 Task: In the  document Pyramids.txtMake this file  'available offline' Check 'Vision History' View the  non- printing characters
Action: Mouse moved to (428, 384)
Screenshot: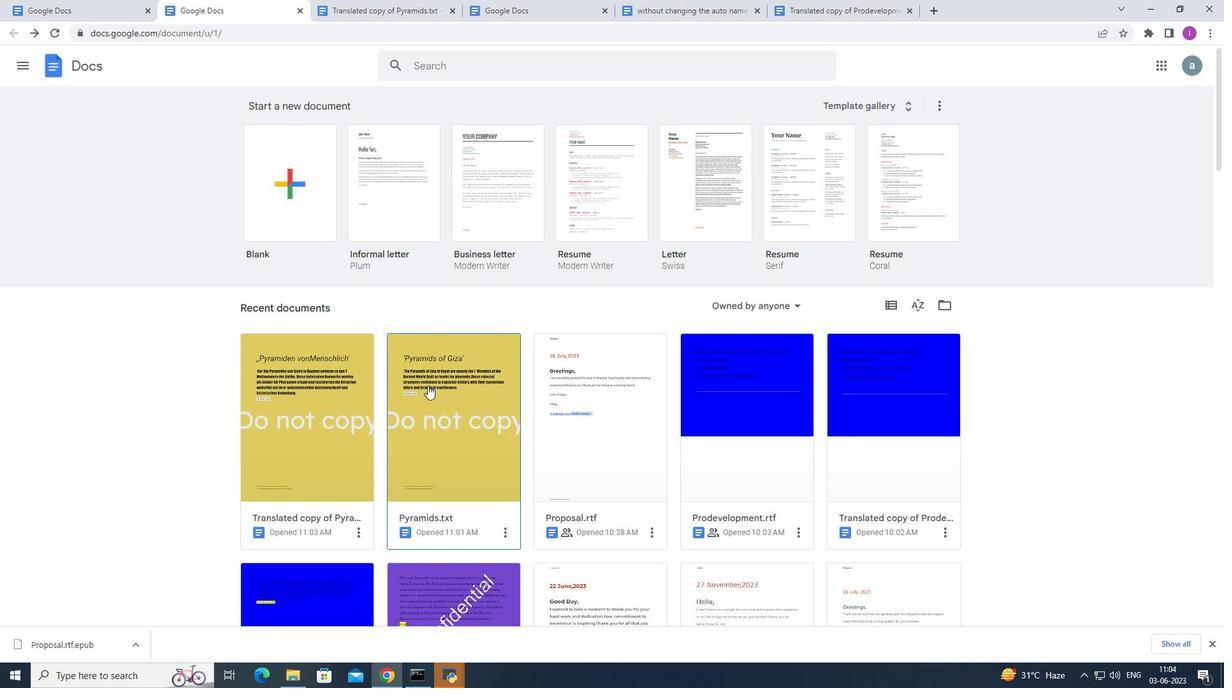 
Action: Mouse pressed left at (428, 384)
Screenshot: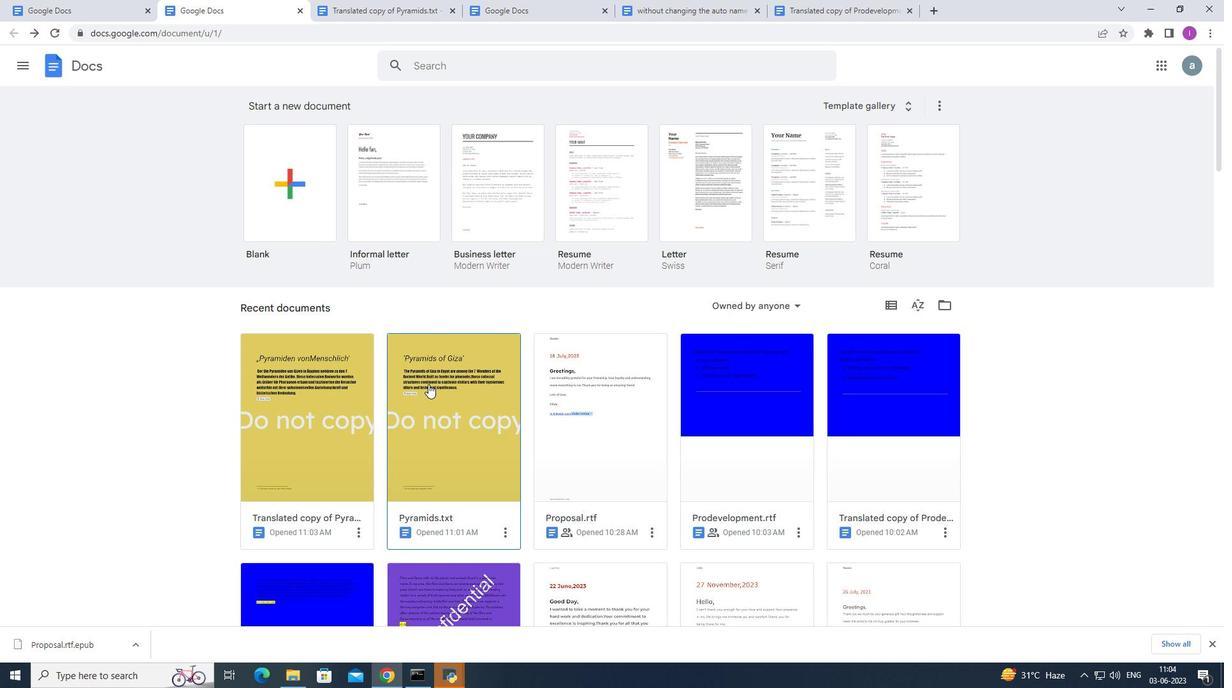
Action: Mouse moved to (44, 73)
Screenshot: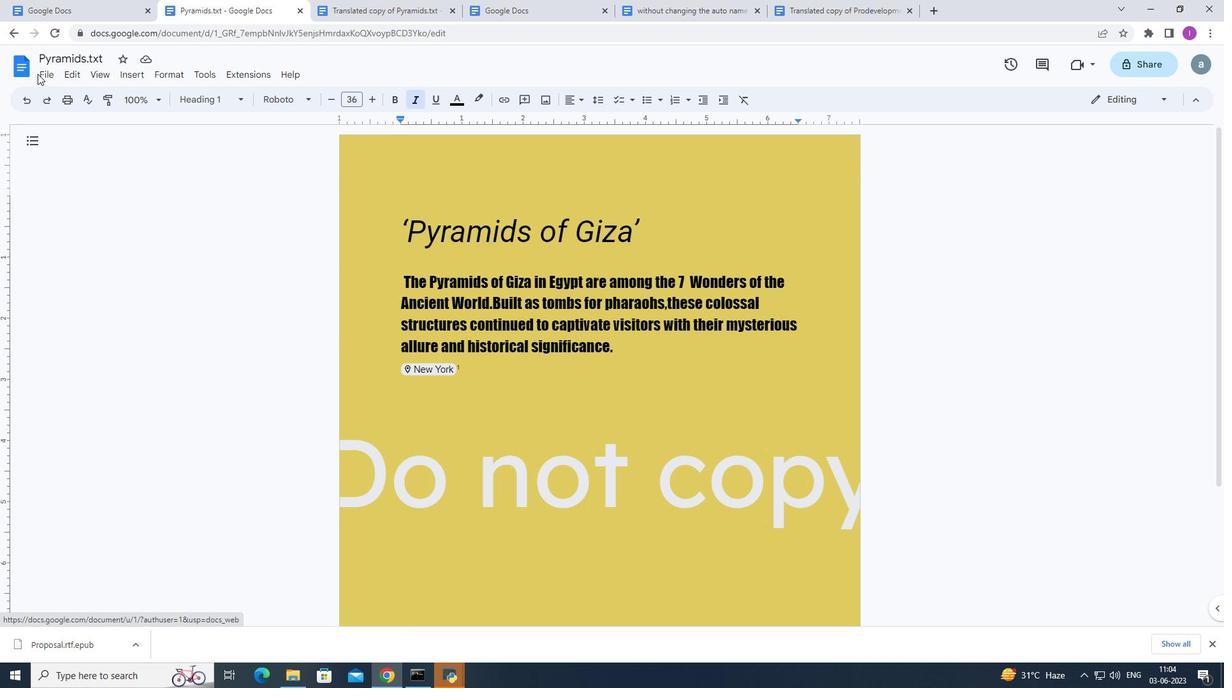 
Action: Mouse pressed left at (44, 73)
Screenshot: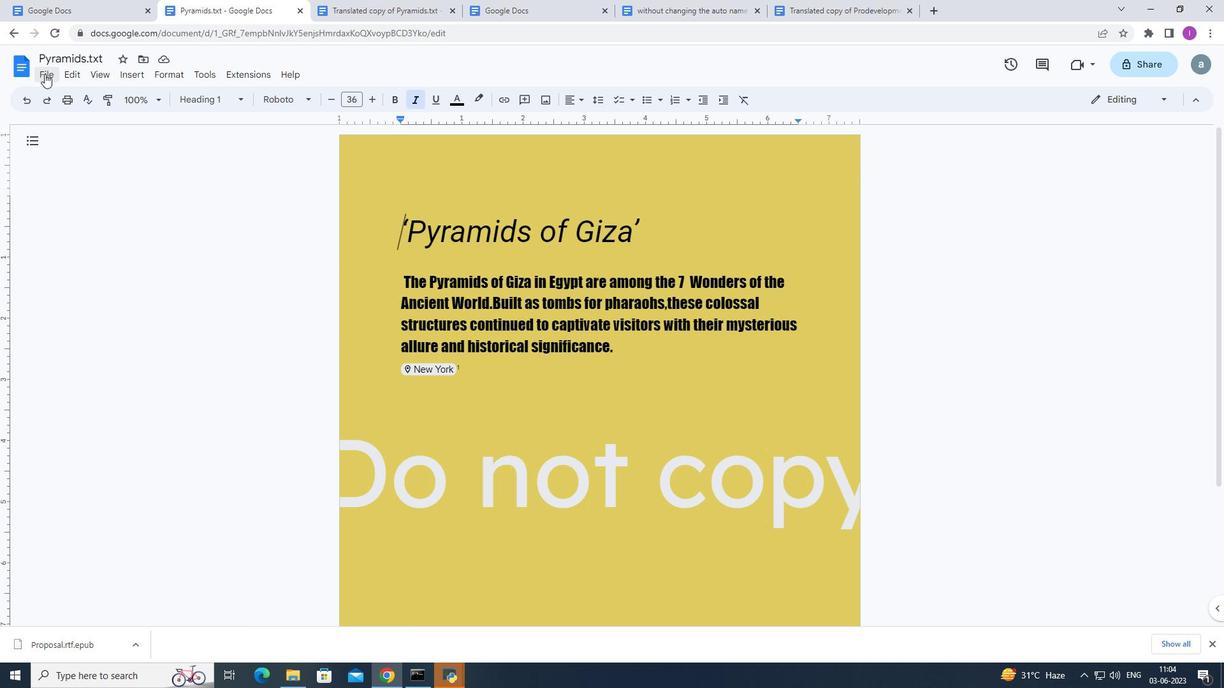 
Action: Mouse moved to (86, 350)
Screenshot: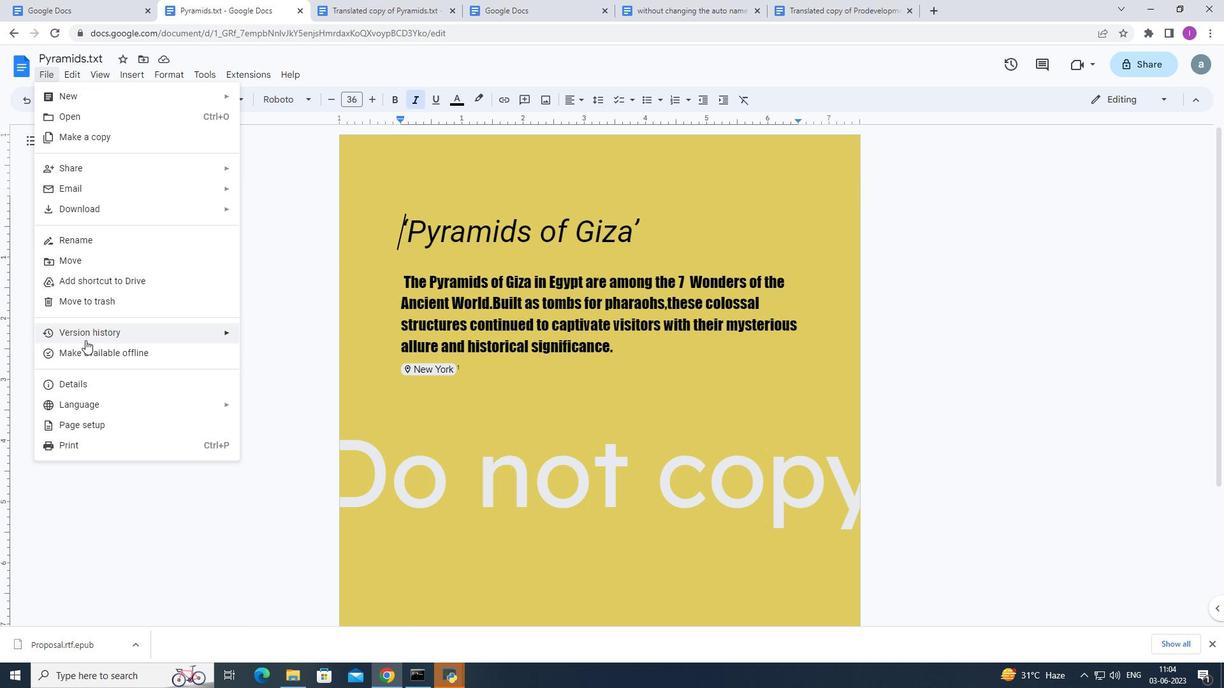 
Action: Mouse pressed left at (86, 350)
Screenshot: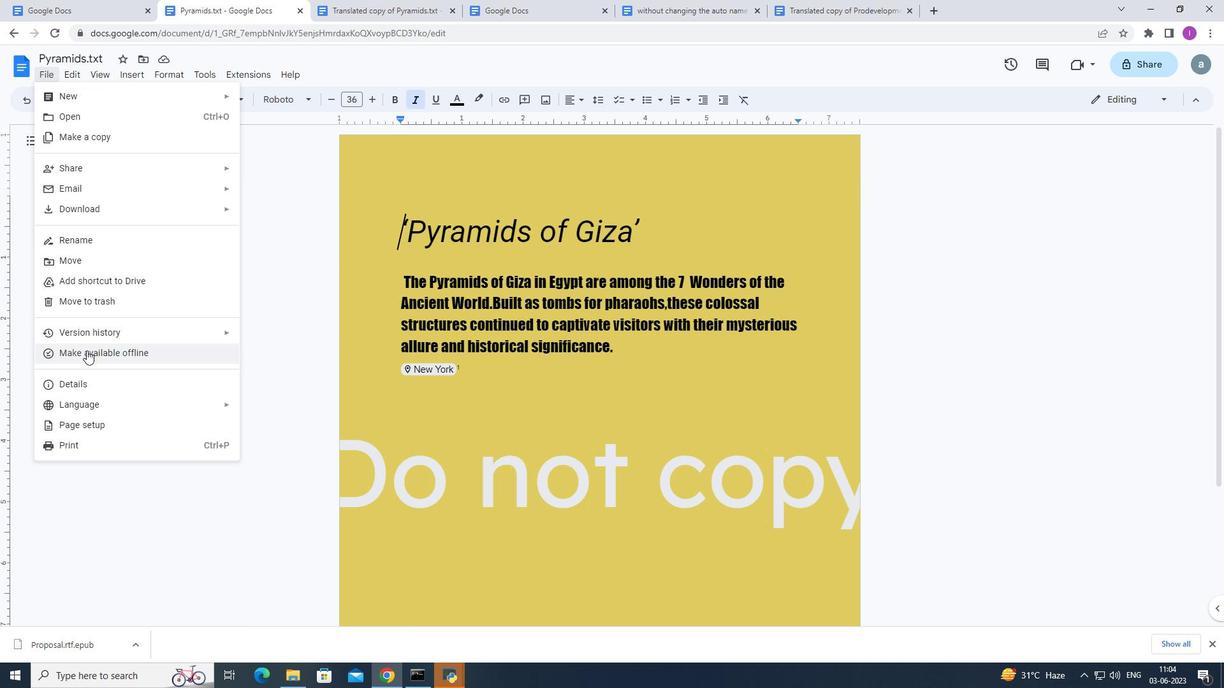 
Action: Mouse moved to (50, 81)
Screenshot: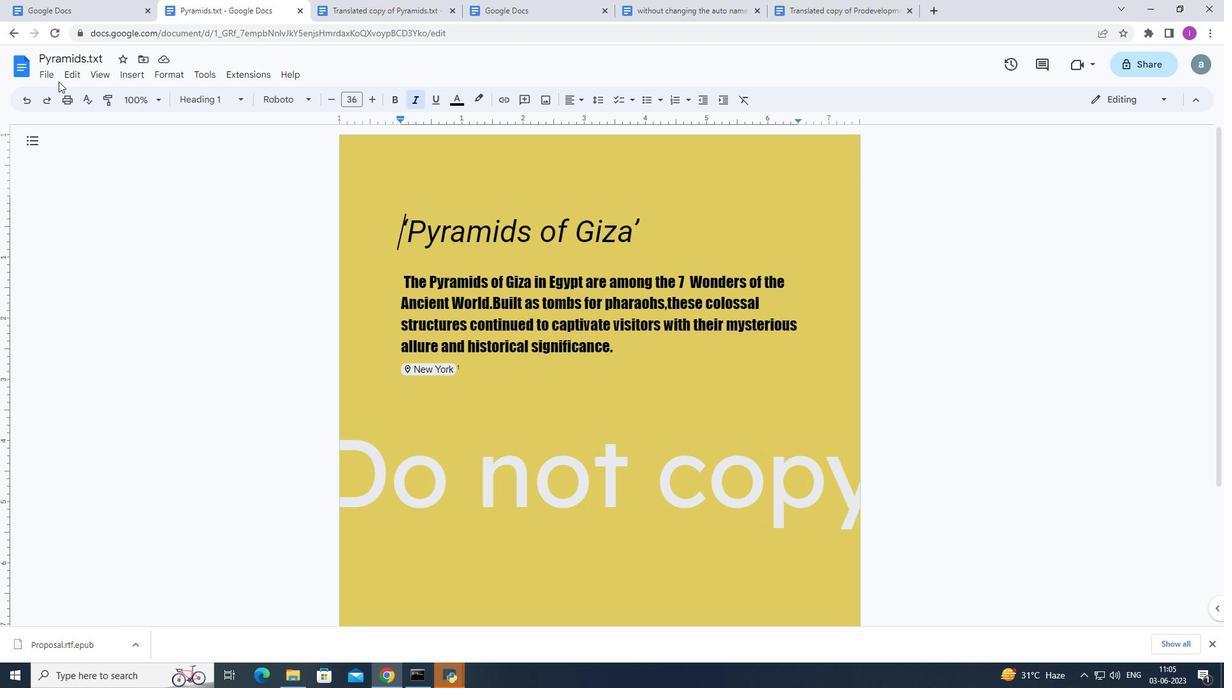 
Action: Mouse pressed left at (50, 81)
Screenshot: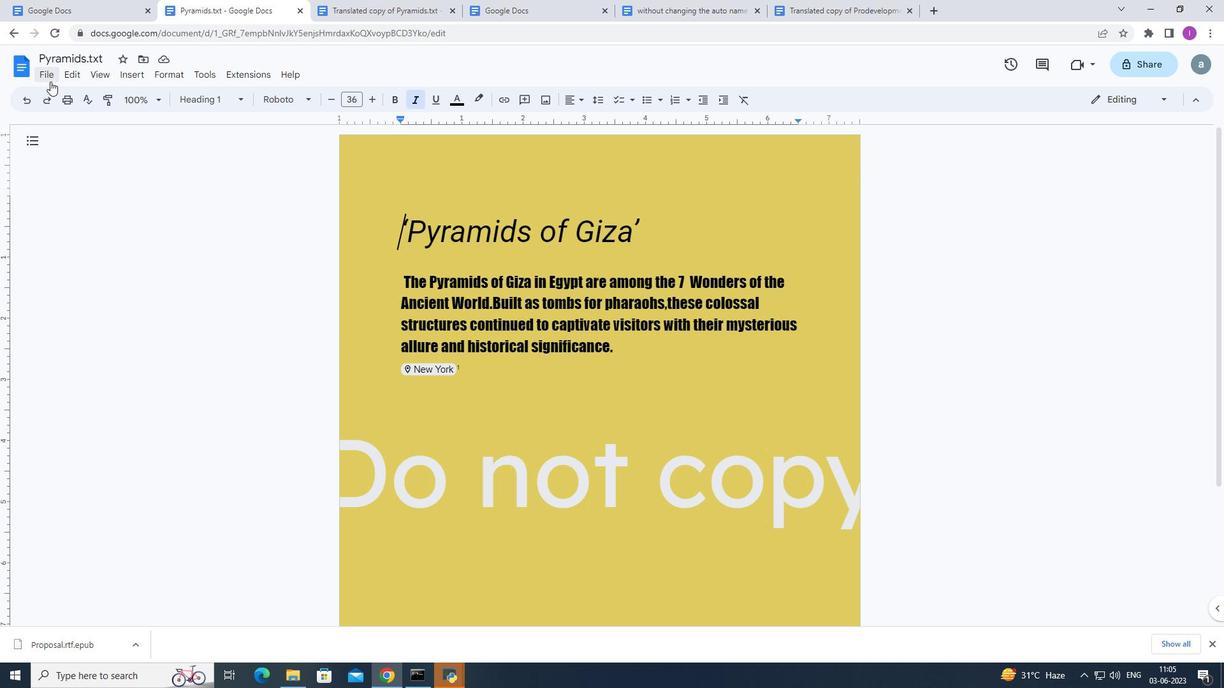 
Action: Mouse moved to (264, 357)
Screenshot: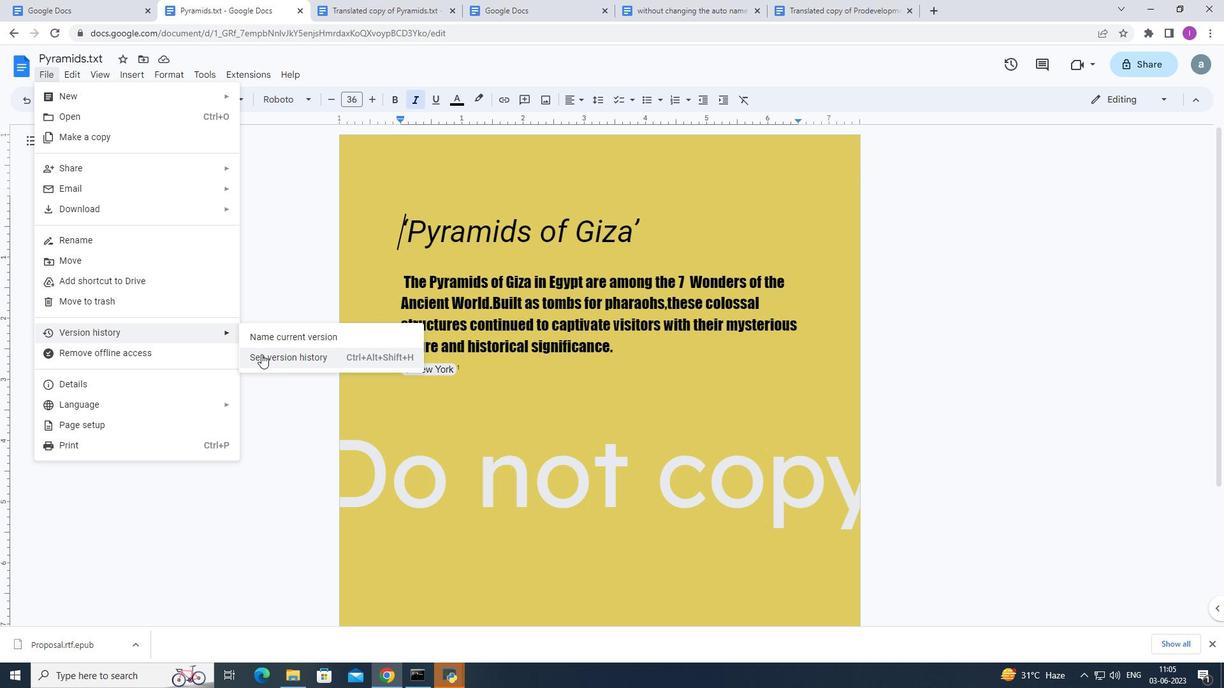 
Action: Mouse pressed left at (264, 357)
Screenshot: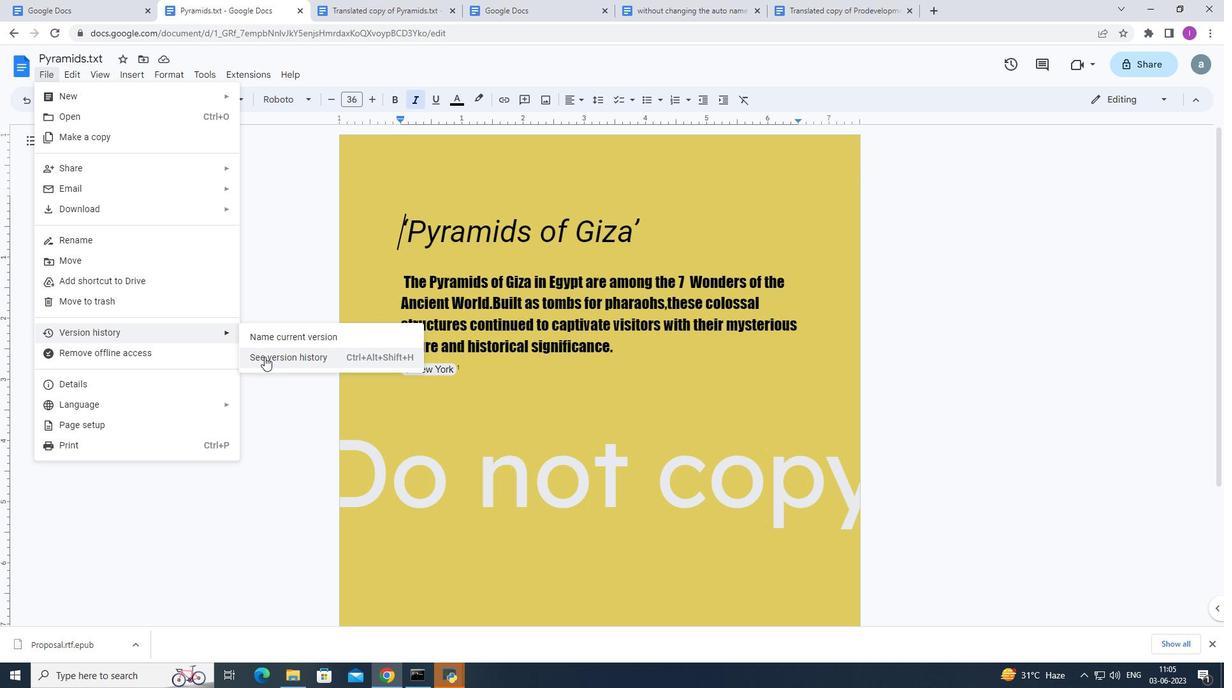 
Action: Mouse moved to (133, 192)
Screenshot: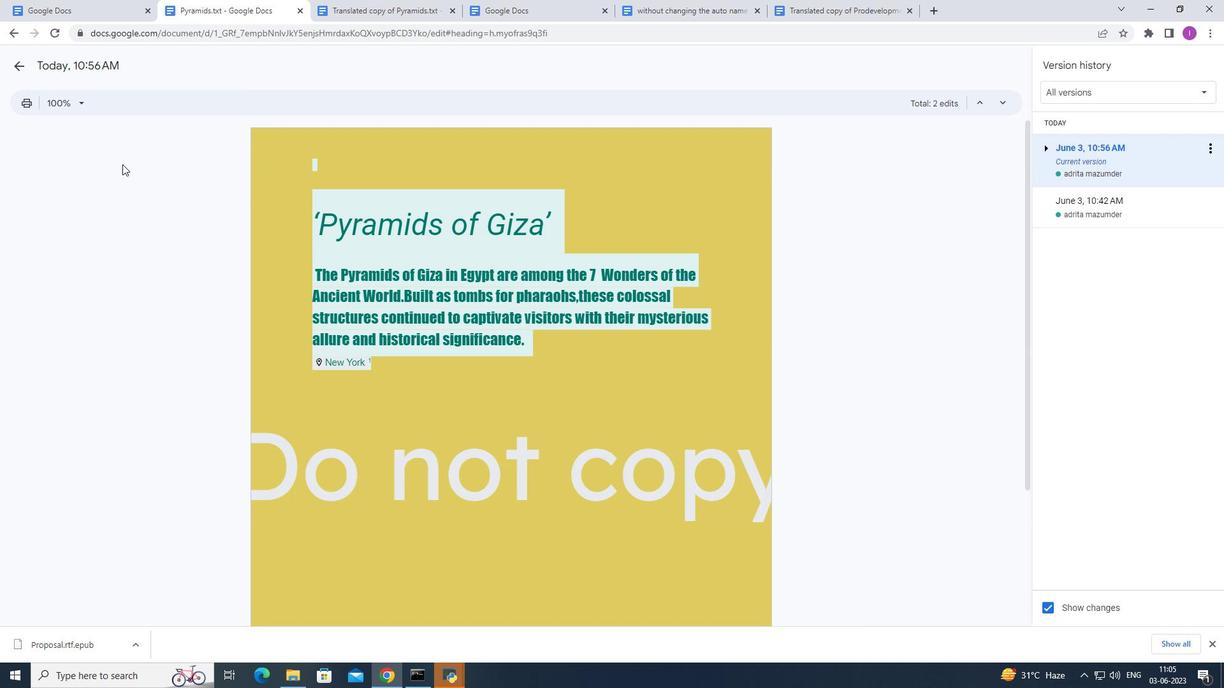 
Action: Mouse pressed left at (133, 192)
Screenshot: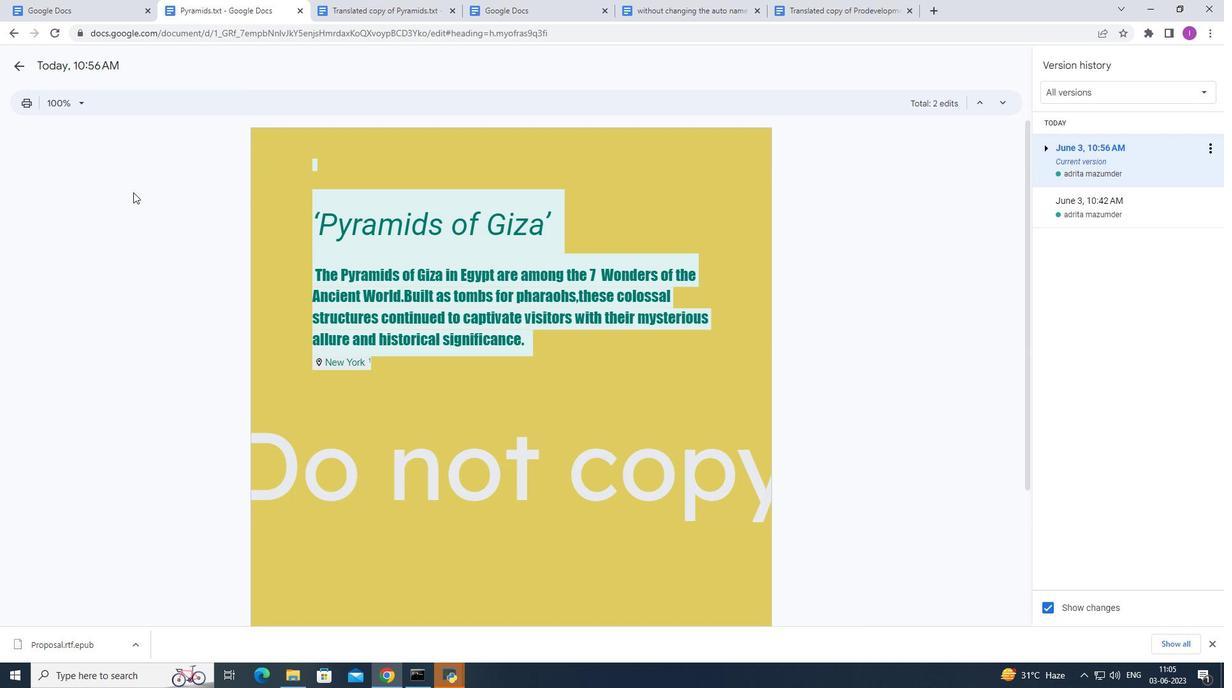 
Action: Mouse moved to (14, 30)
Screenshot: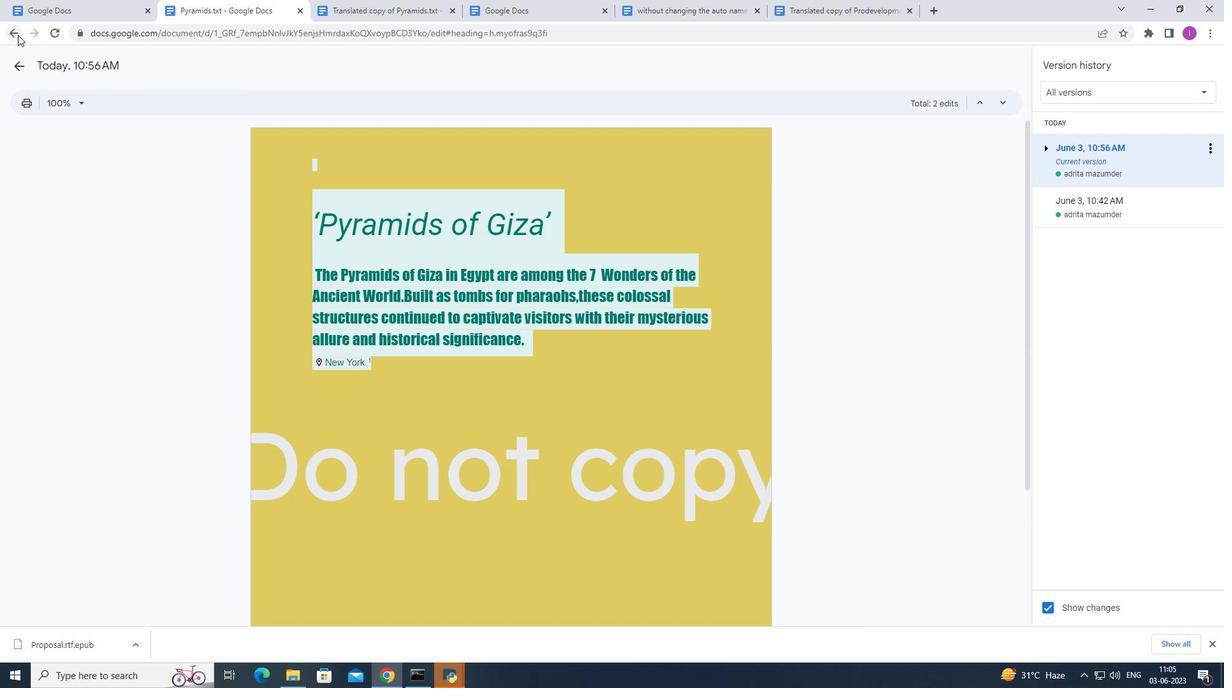 
Action: Mouse pressed left at (14, 30)
Screenshot: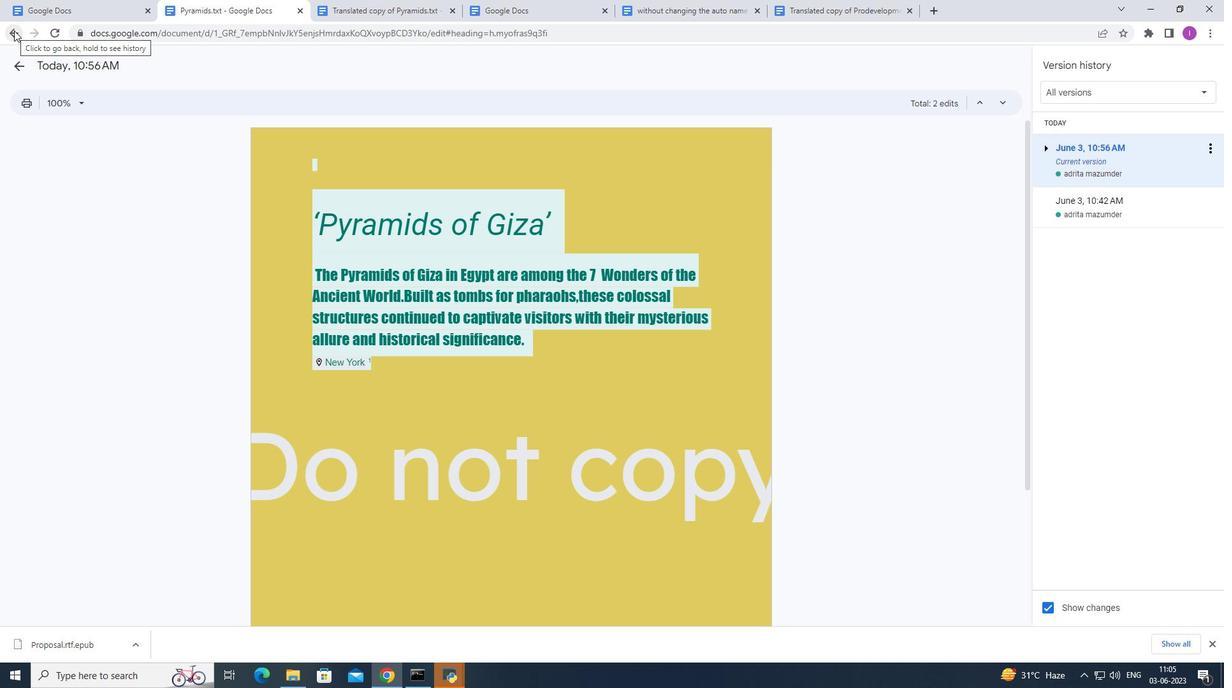 
Action: Mouse moved to (315, 465)
Screenshot: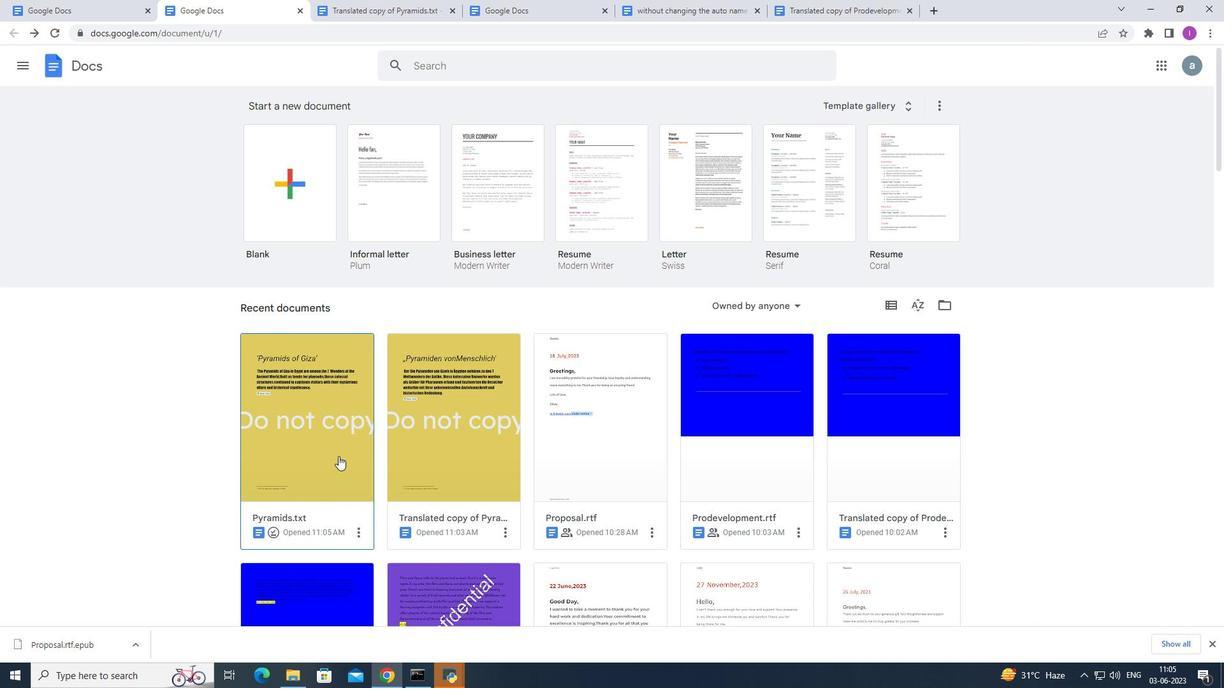 
Action: Mouse pressed left at (315, 465)
Screenshot: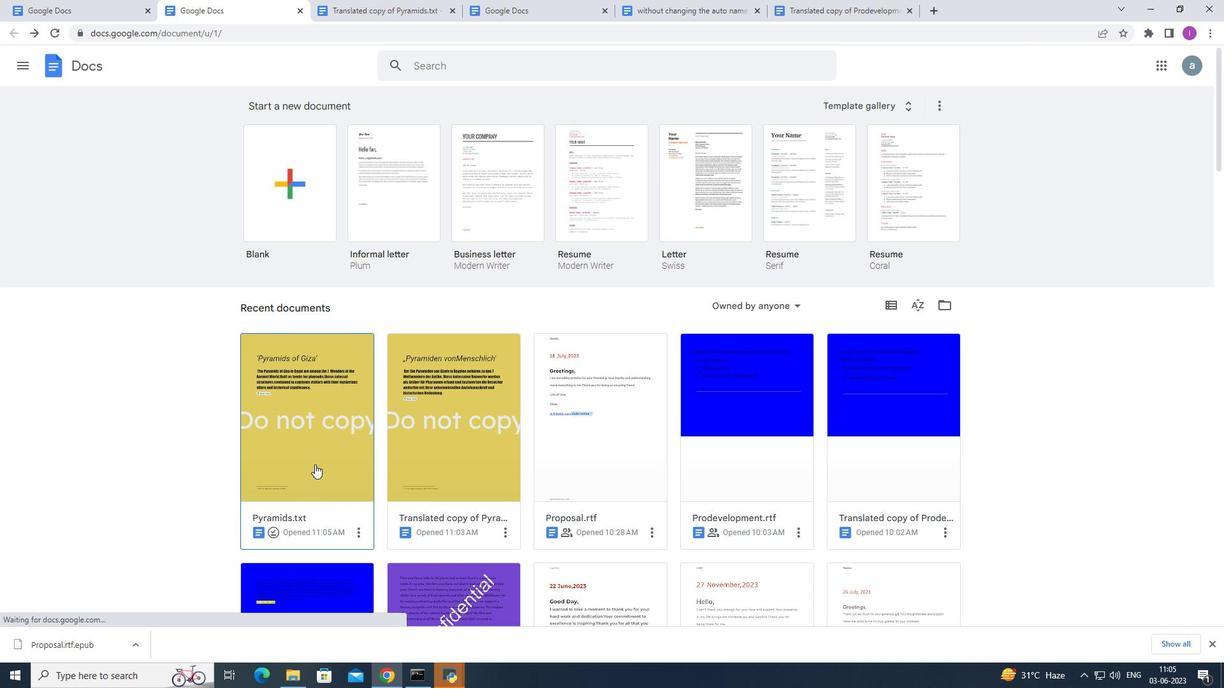 
Action: Mouse moved to (160, 74)
Screenshot: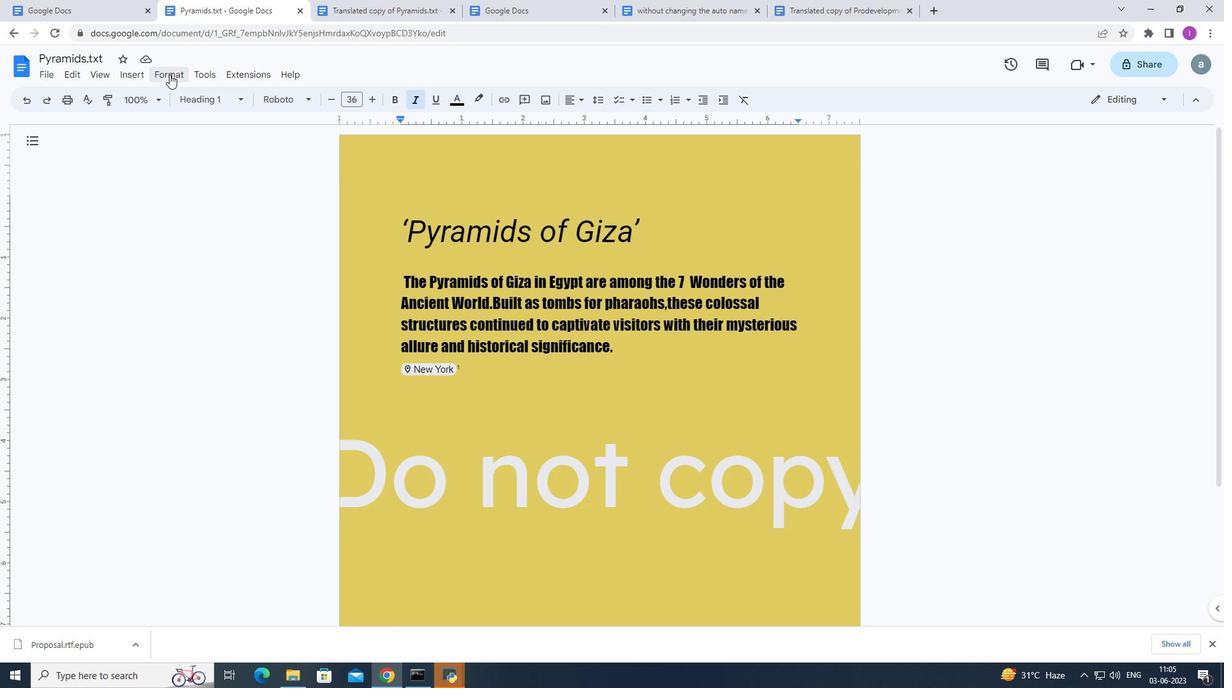 
Action: Mouse pressed left at (160, 74)
Screenshot: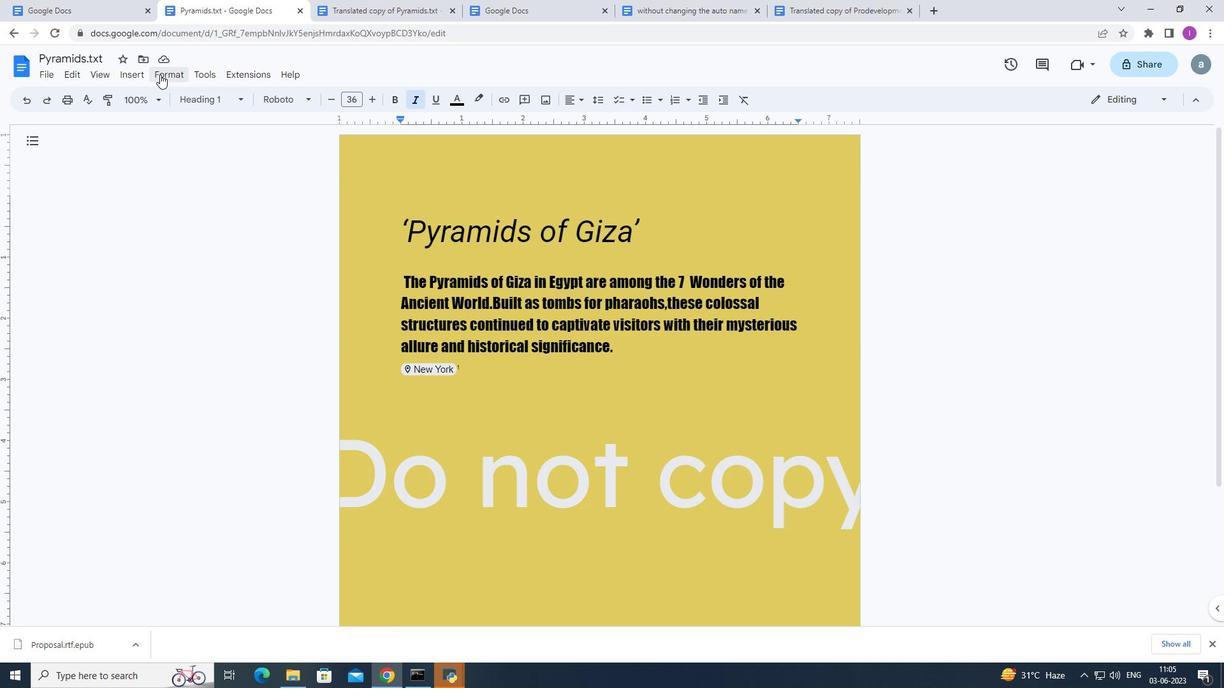 
Action: Mouse moved to (106, 96)
Screenshot: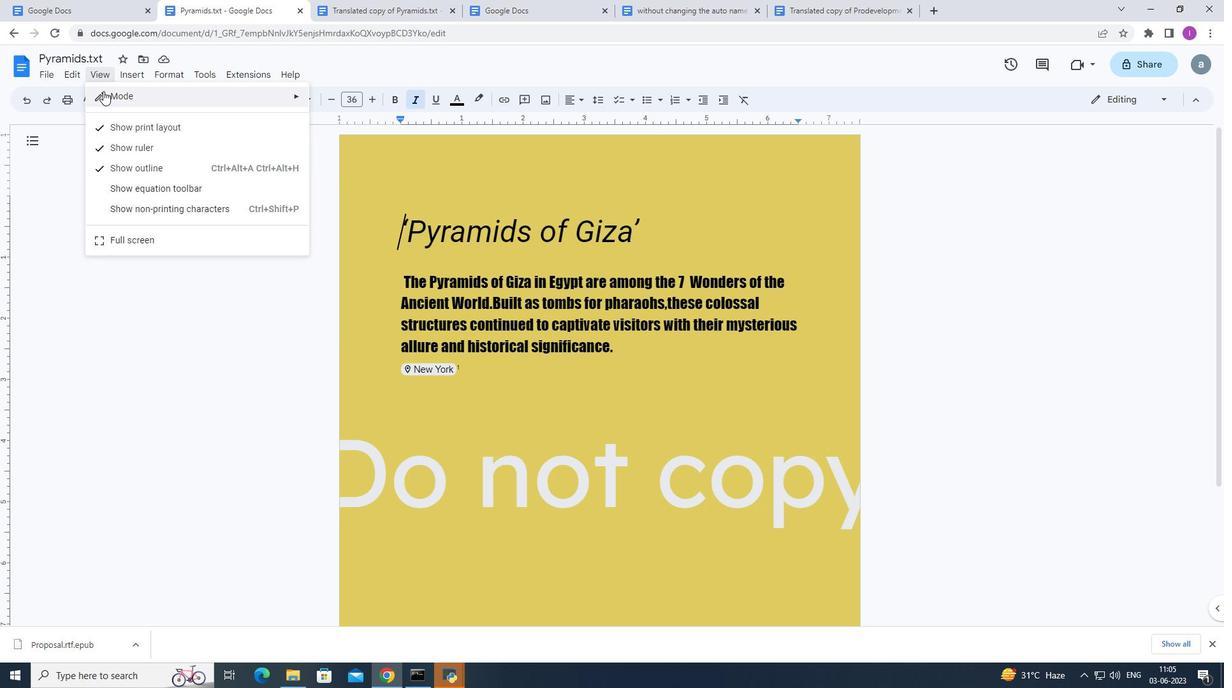 
Action: Mouse pressed left at (106, 96)
Screenshot: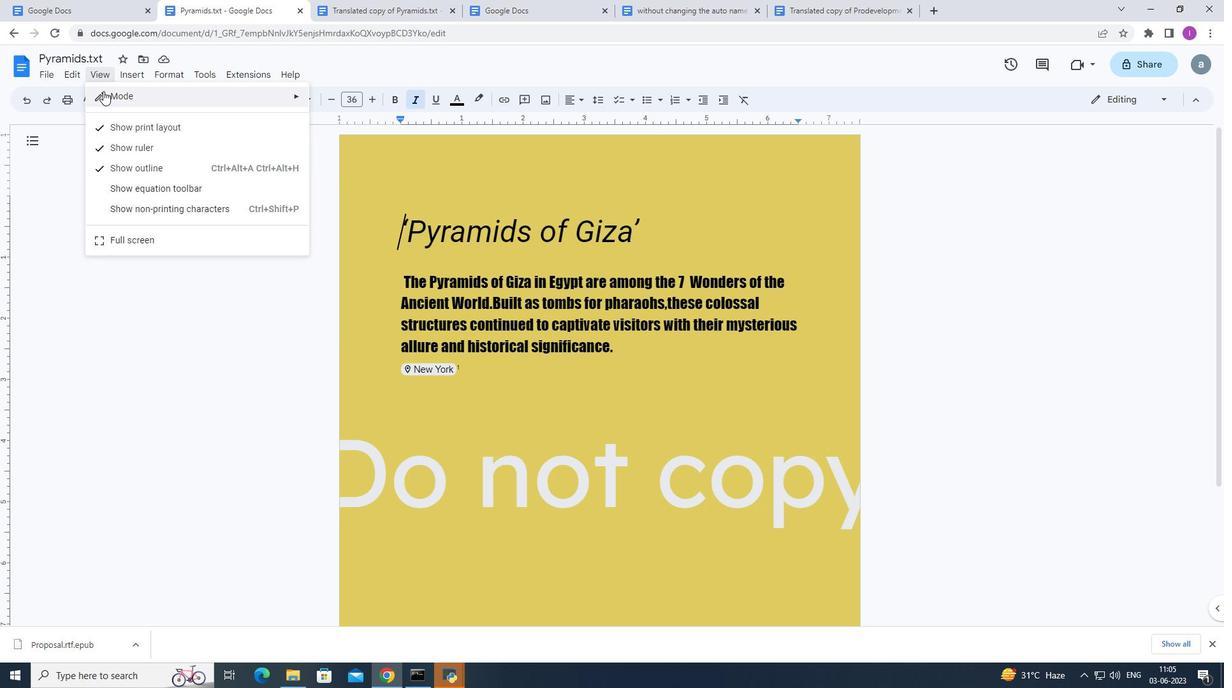 
Action: Mouse moved to (96, 76)
Screenshot: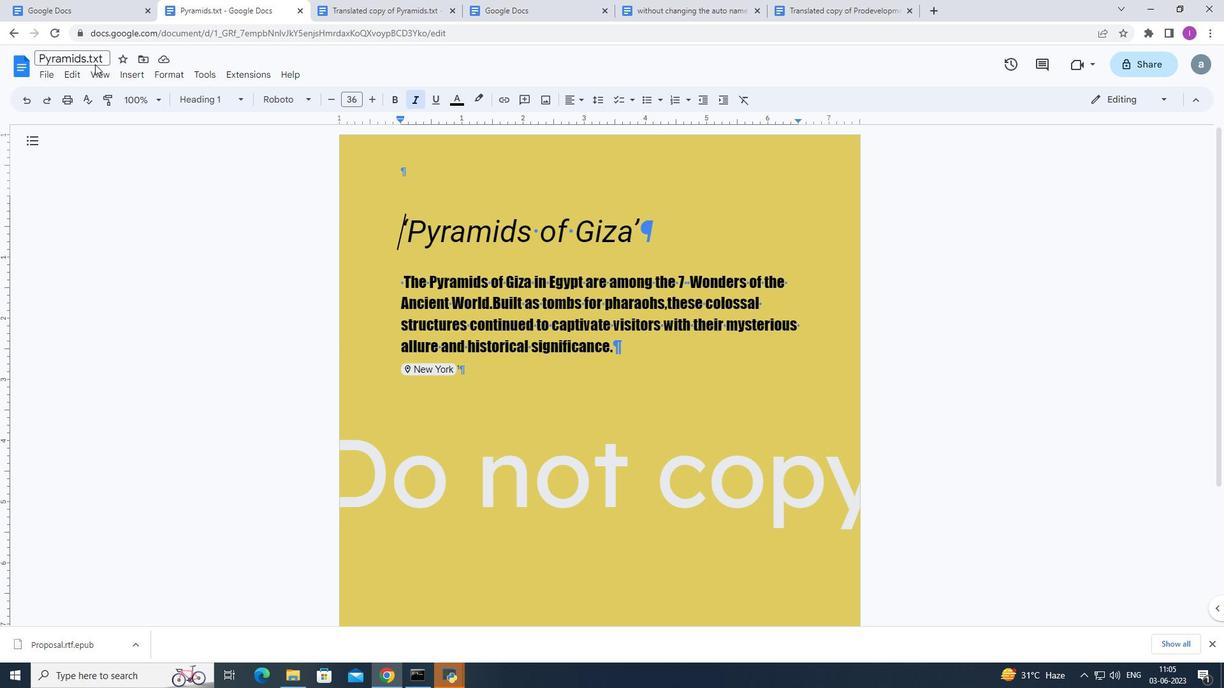 
Action: Mouse pressed left at (96, 76)
Screenshot: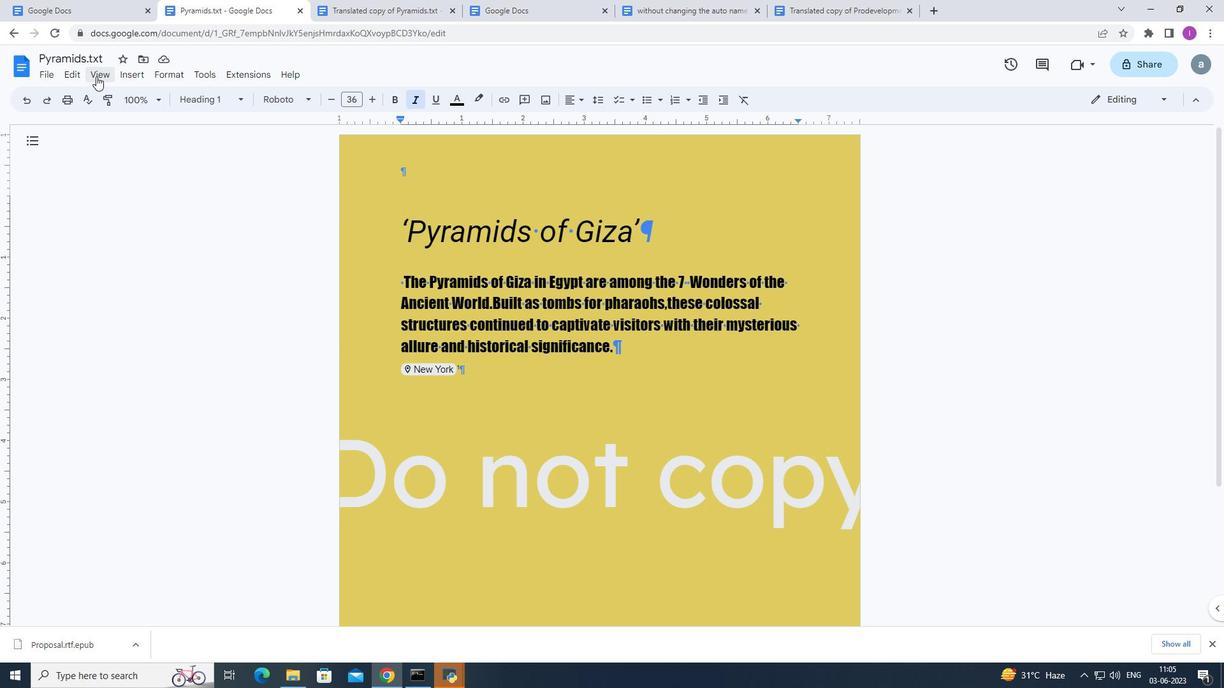 
Action: Mouse moved to (136, 212)
Screenshot: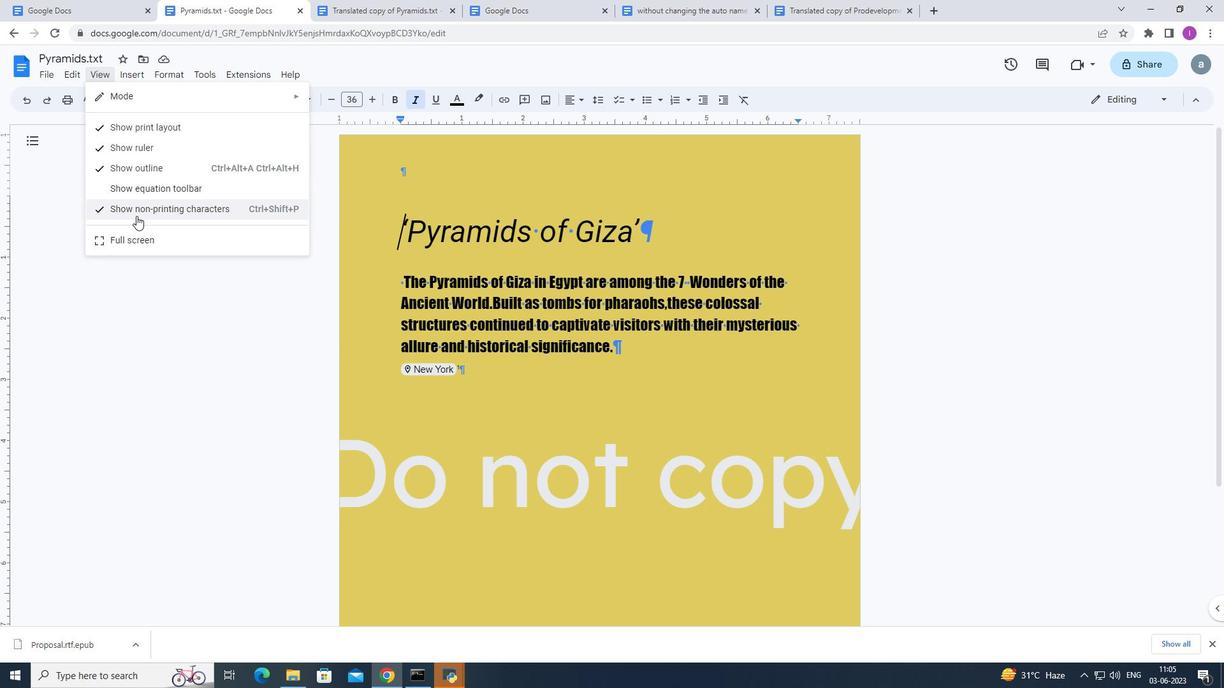 
Action: Mouse pressed left at (136, 212)
Screenshot: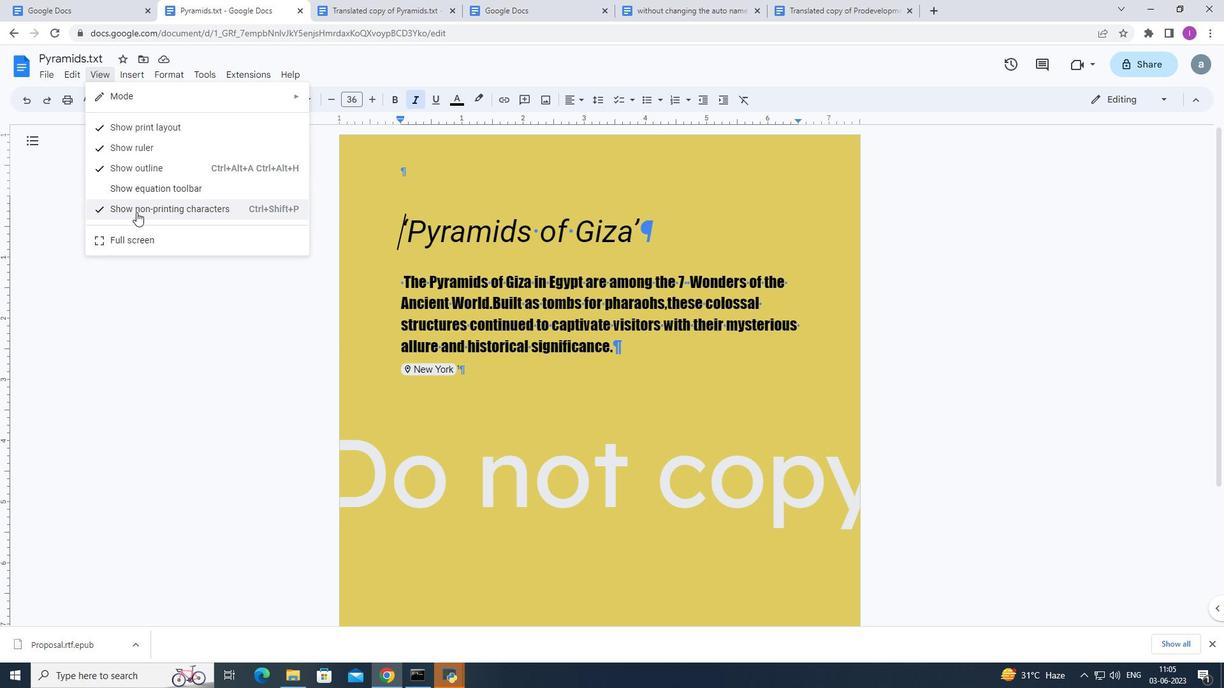 
Action: Mouse moved to (184, 362)
Screenshot: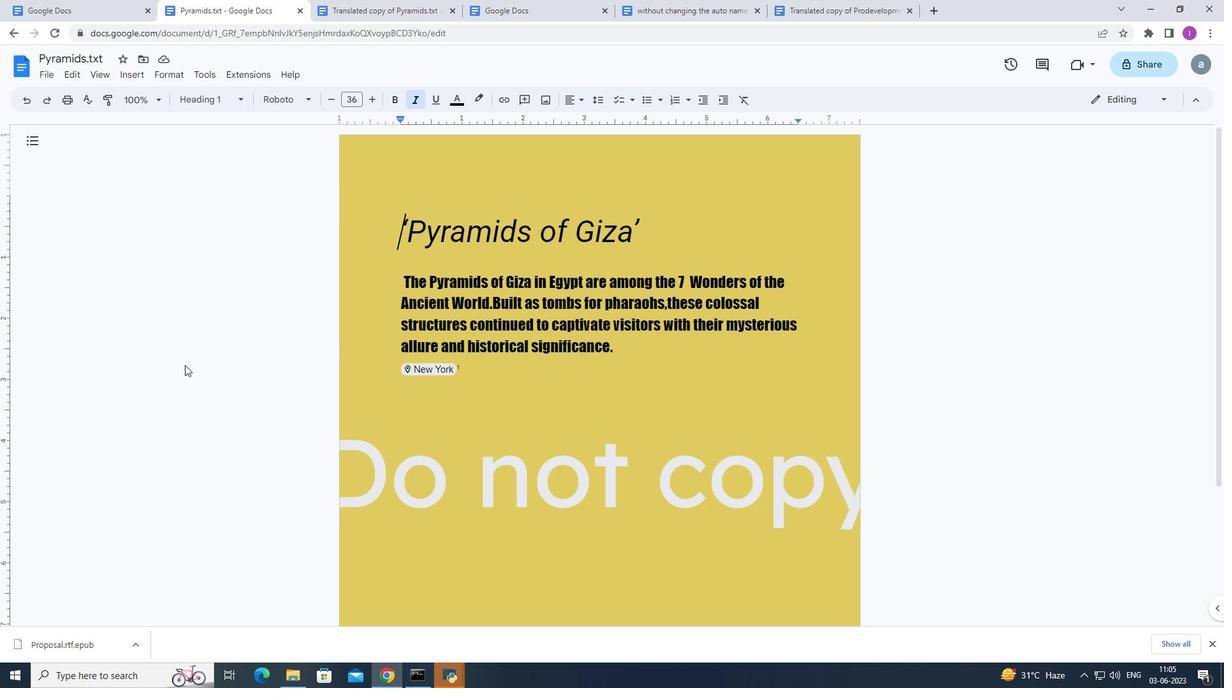 
